 Task: Create Card Non-Functional Requirements Elicitation in Board Employee Engagement Strategies to Workspace Job Analysis and Design. Create Card Market Research Review in Board Product Prototyping to Workspace Job Analysis and Design. Create Card Non-Functional Requirements Elicitation in Board Product Design and User Experience Optimization to Workspace Job Analysis and Design
Action: Mouse moved to (15, 246)
Screenshot: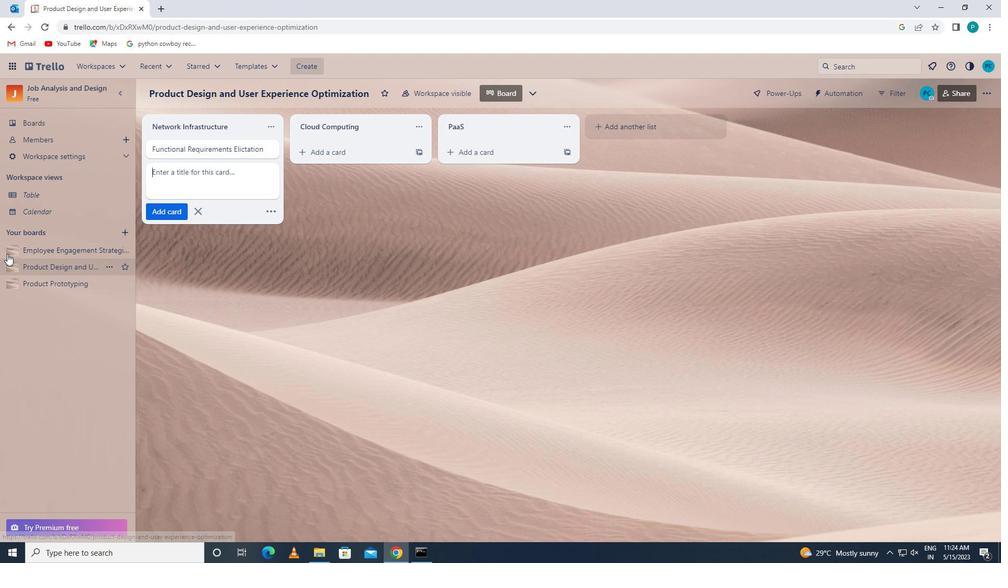 
Action: Mouse pressed left at (15, 246)
Screenshot: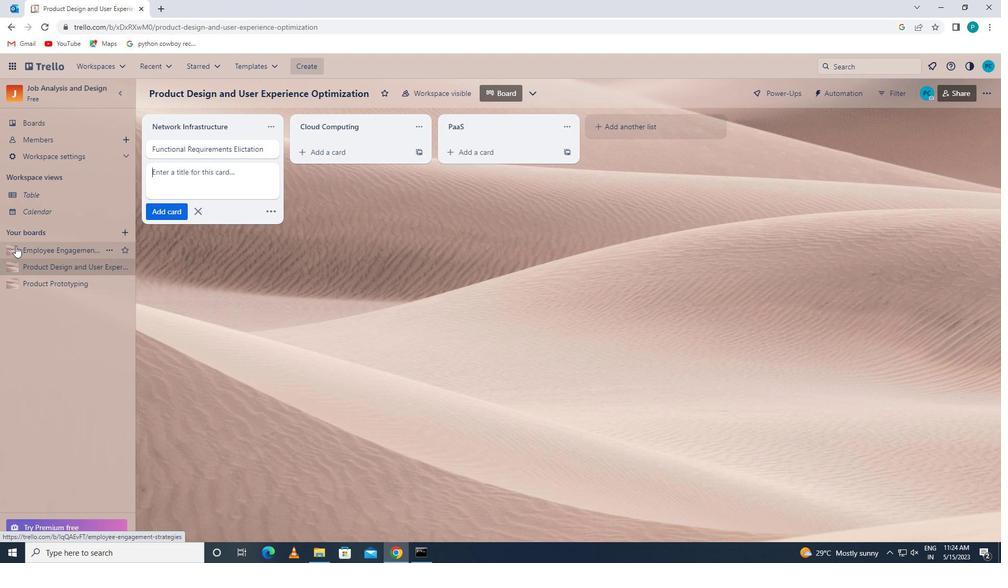 
Action: Mouse moved to (184, 166)
Screenshot: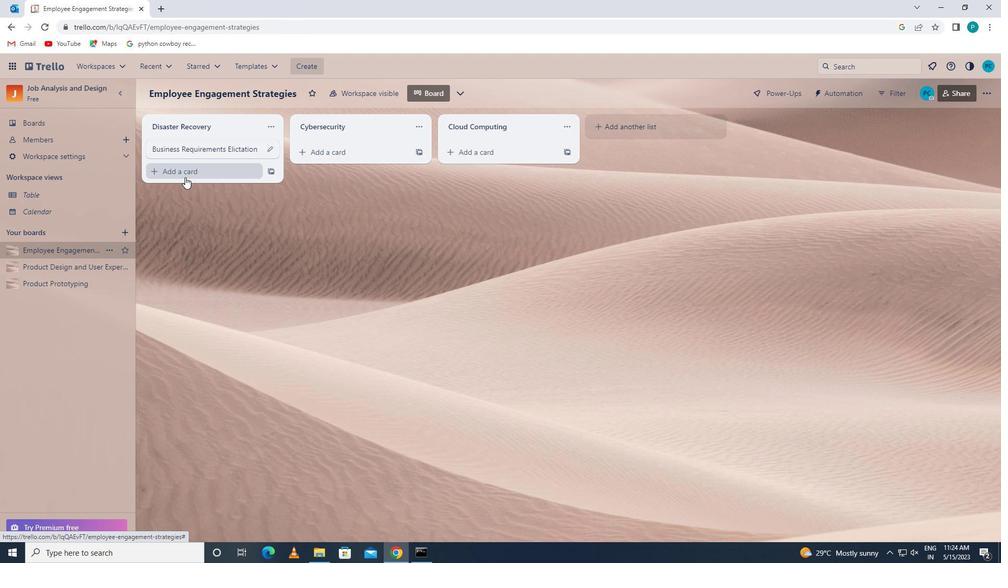 
Action: Mouse pressed left at (184, 166)
Screenshot: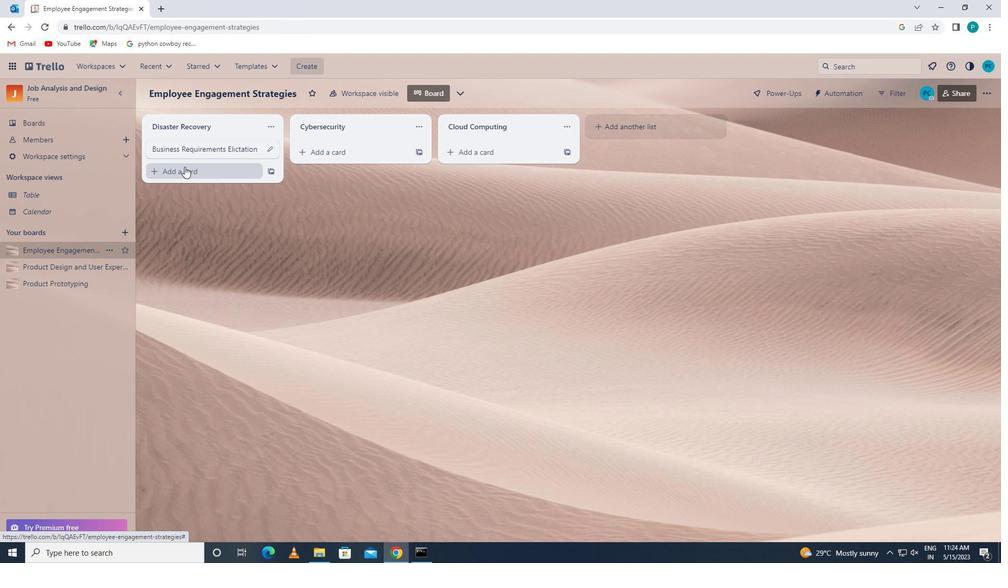 
Action: Mouse moved to (184, 166)
Screenshot: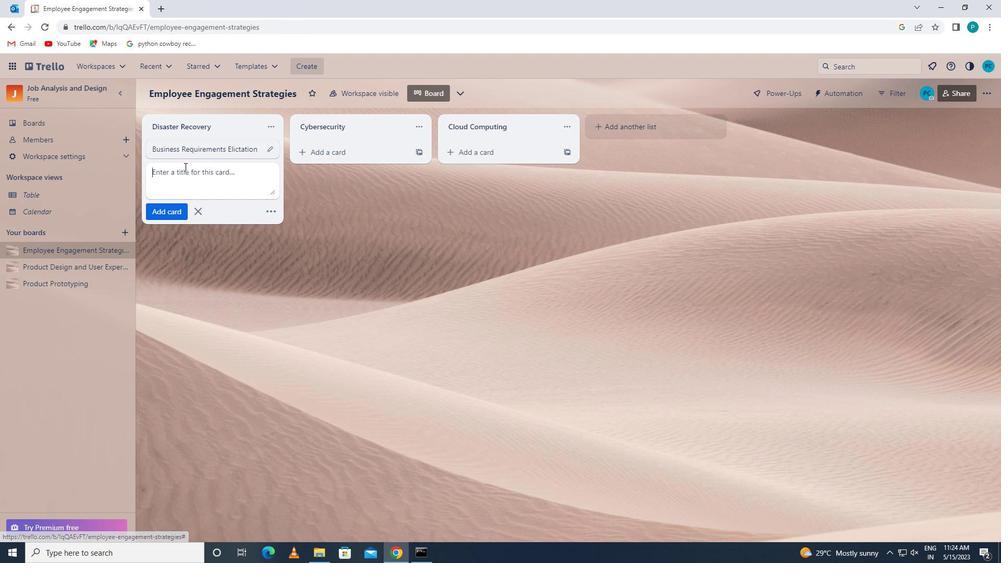 
Action: Key pressed <Key.caps_lock>m<Key.backspace><Key.caps_lock>n<Key.caps_lock>on-<Key.space><Key.caps_lock>f<Key.caps_lock>unctional<Key.space><Key.caps_lock>r<Key.caps_lock>equirements<Key.space><Key.caps_lock>e<Key.caps_lock>licitation
Screenshot: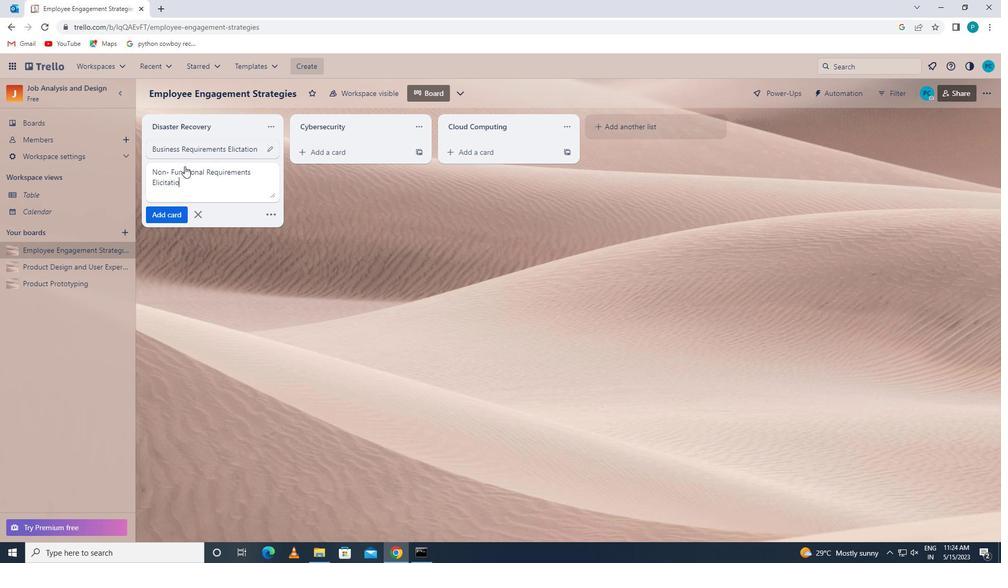 
Action: Mouse moved to (158, 207)
Screenshot: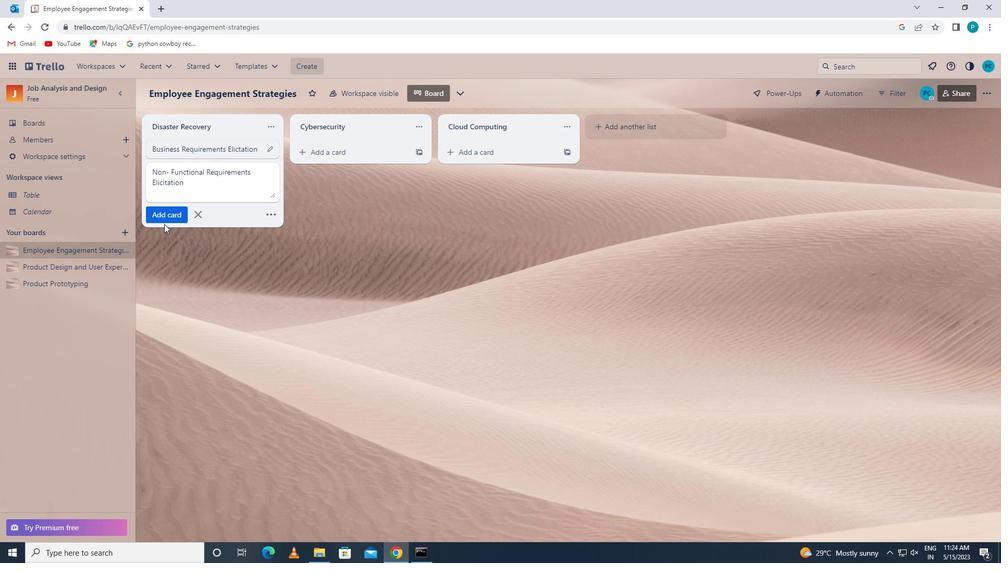
Action: Mouse pressed left at (158, 207)
Screenshot: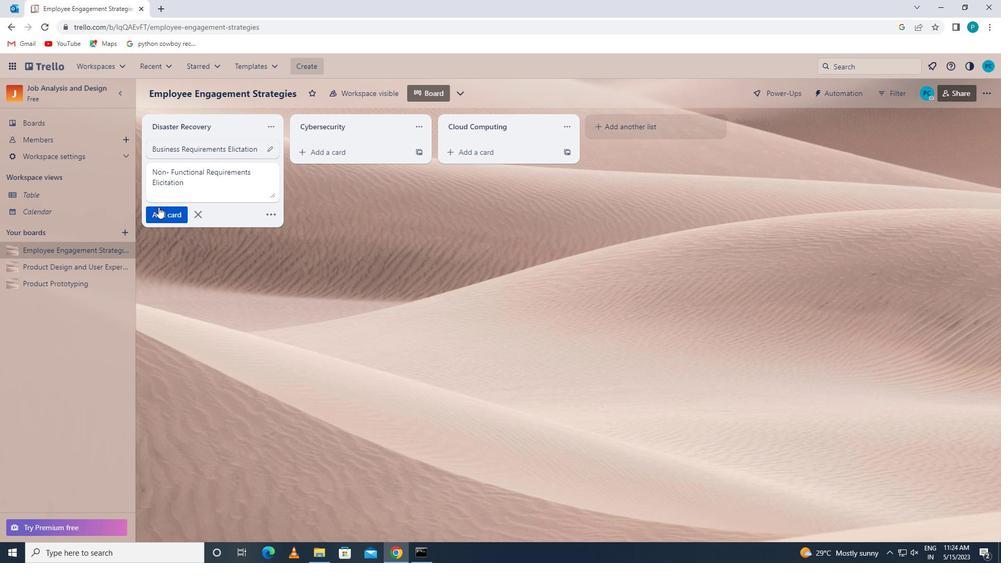 
Action: Mouse moved to (64, 284)
Screenshot: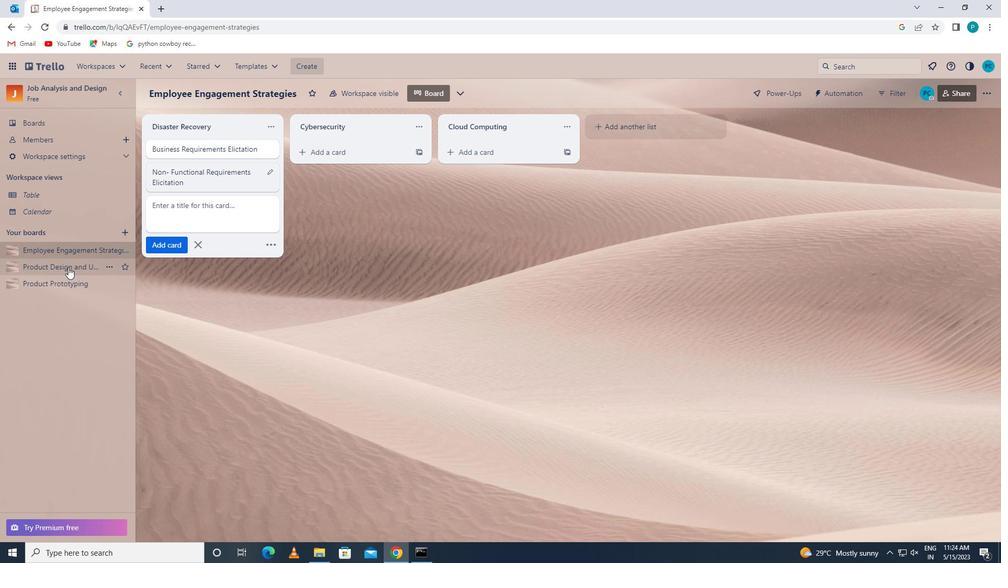 
Action: Mouse pressed left at (64, 284)
Screenshot: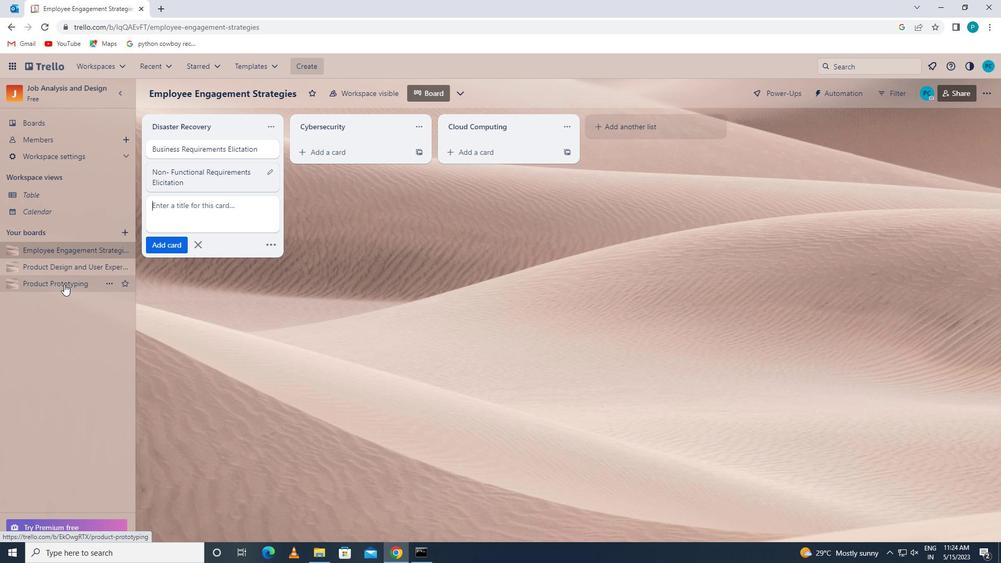 
Action: Mouse moved to (208, 174)
Screenshot: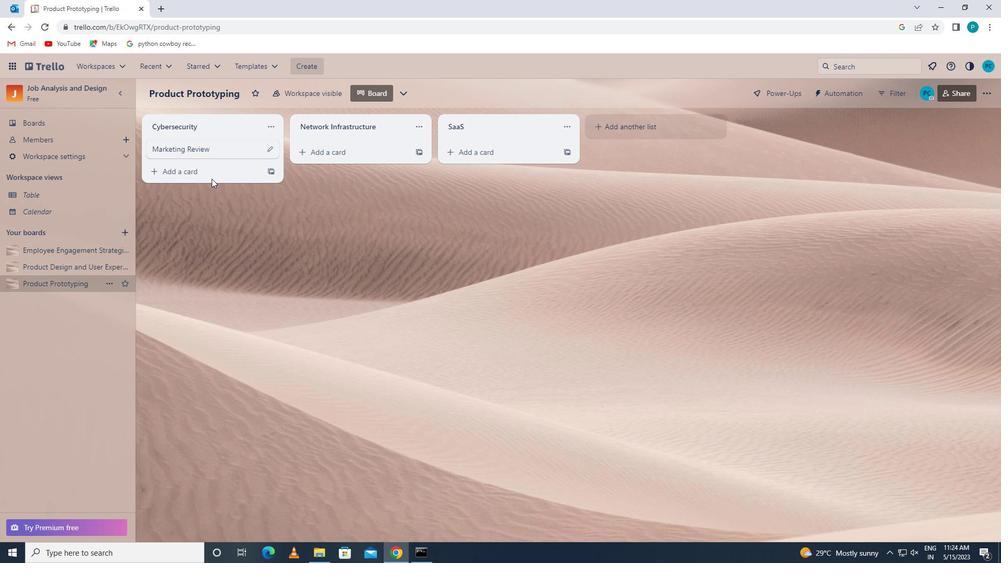 
Action: Mouse pressed left at (208, 174)
Screenshot: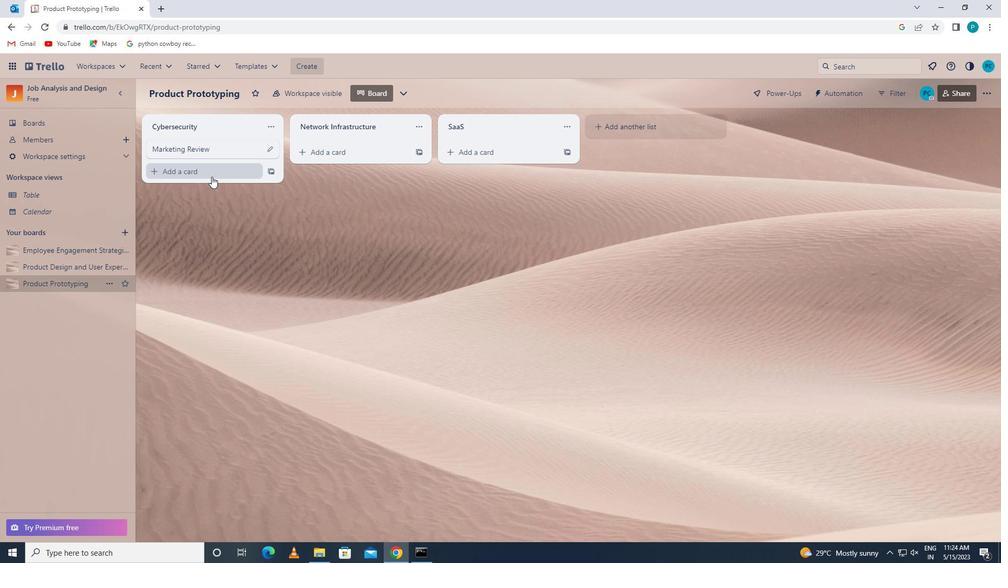 
Action: Key pressed <Key.caps_lock>
Screenshot: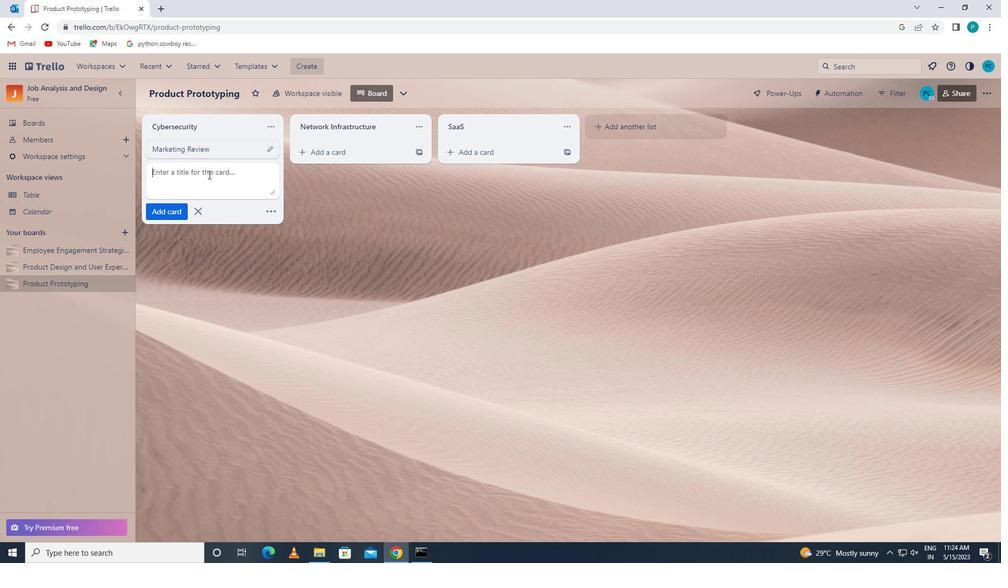 
Action: Mouse moved to (208, 174)
Screenshot: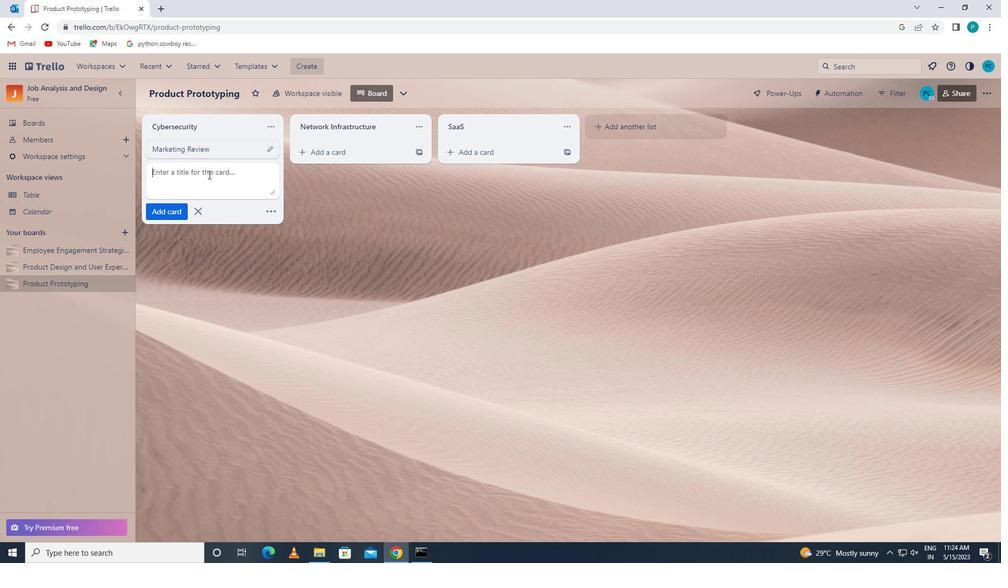 
Action: Key pressed m<Key.caps_lock>arket<Key.space><Key.caps_lock>r<Key.caps_lock>esearch<Key.space><Key.caps_lock>r<Key.caps_lock>eview
Screenshot: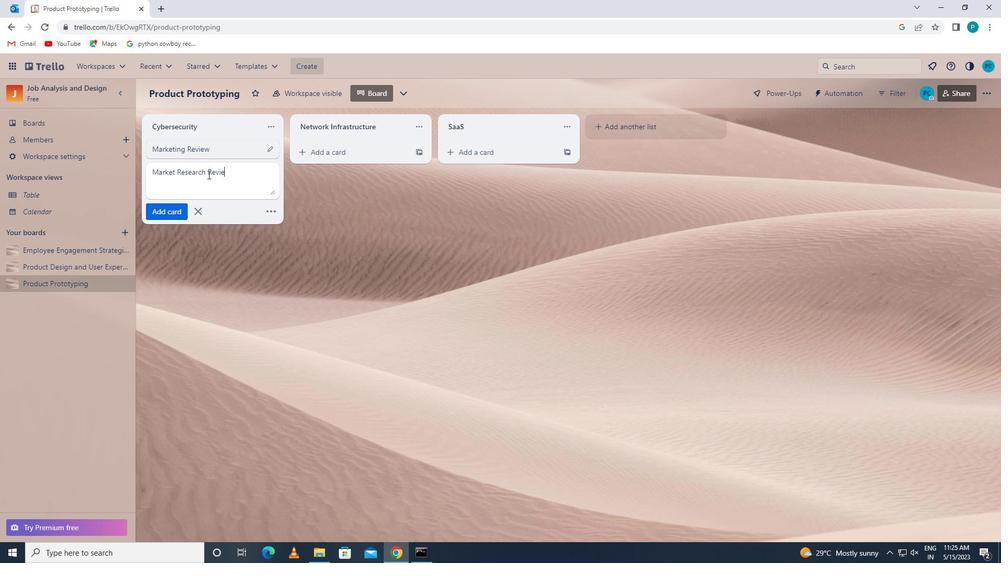 
Action: Mouse moved to (147, 214)
Screenshot: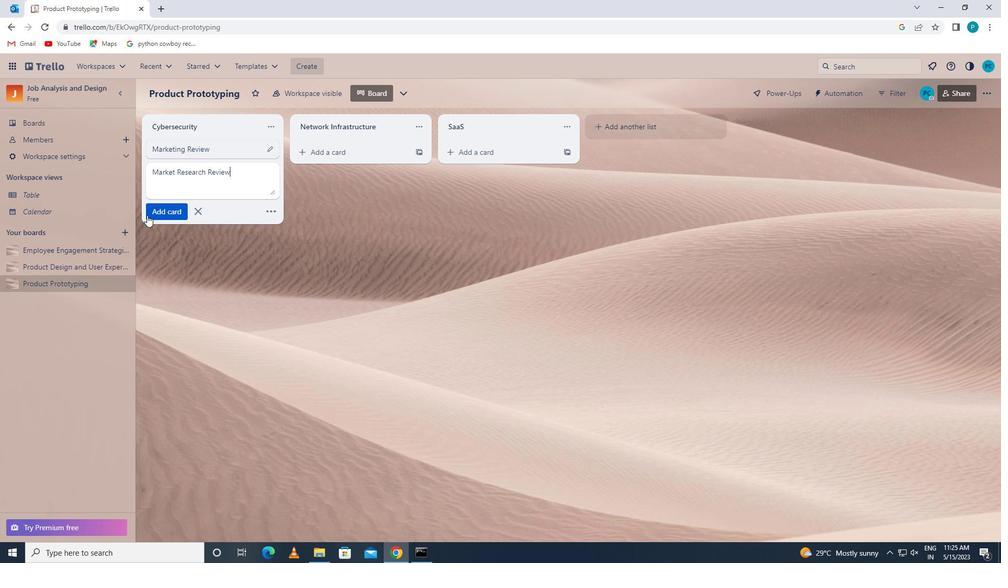 
Action: Mouse pressed left at (147, 214)
Screenshot: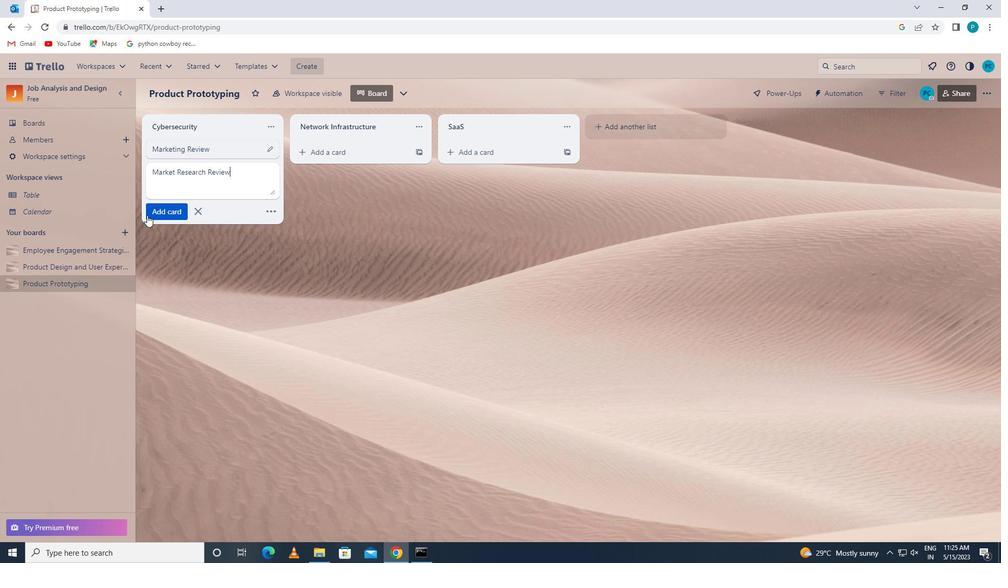 
Action: Mouse moved to (43, 269)
Screenshot: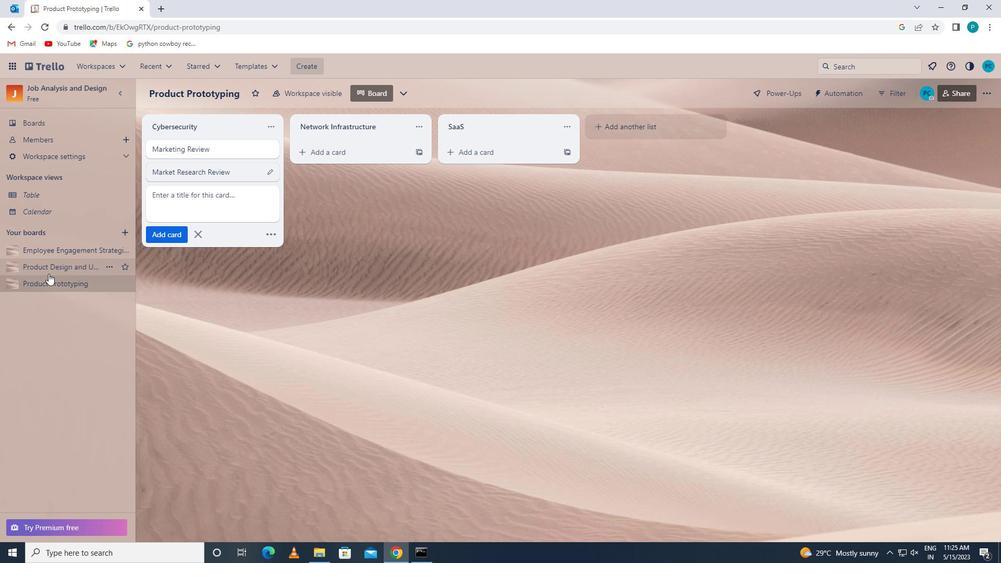 
Action: Mouse pressed left at (43, 269)
Screenshot: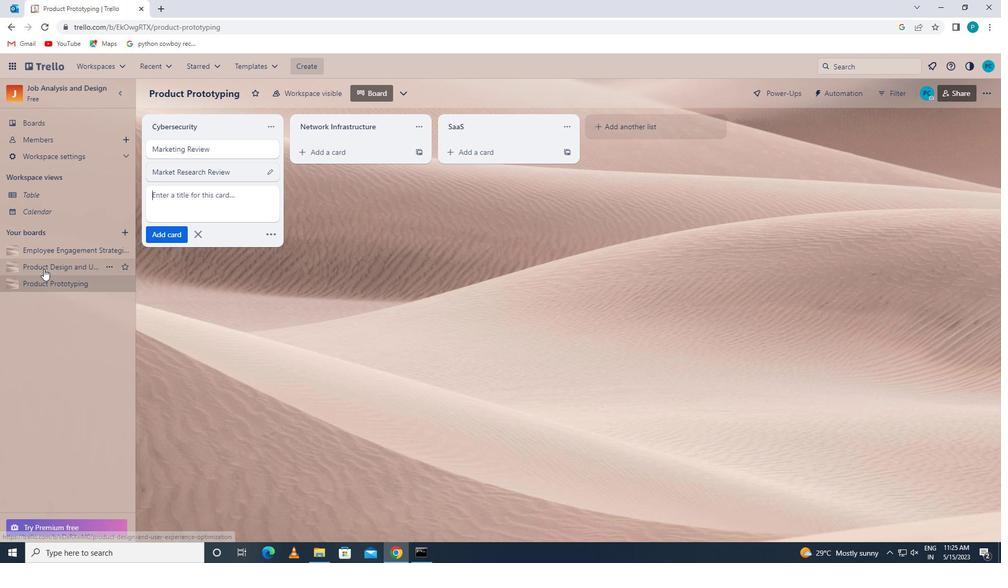 
Action: Mouse moved to (213, 173)
Screenshot: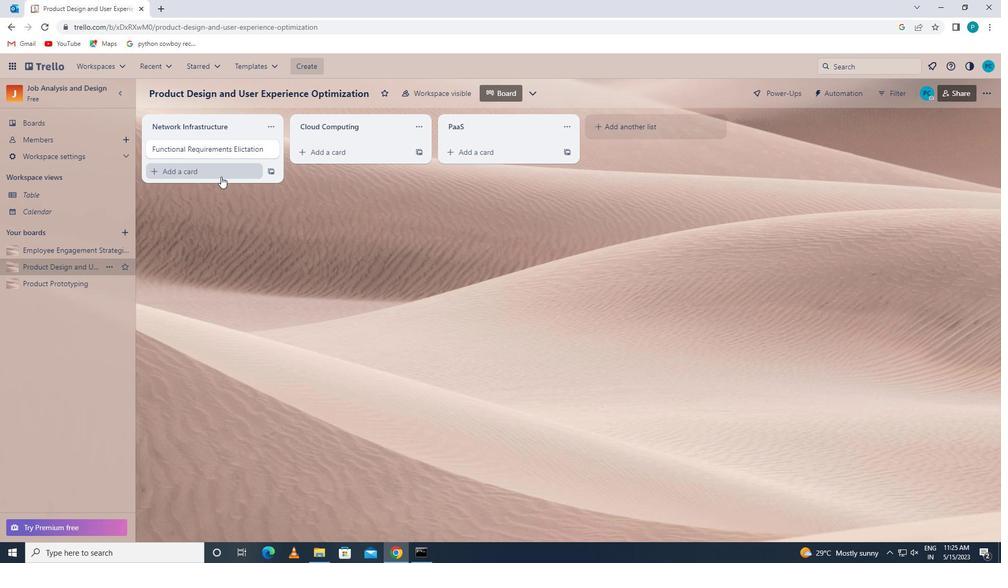 
Action: Mouse pressed left at (213, 173)
Screenshot: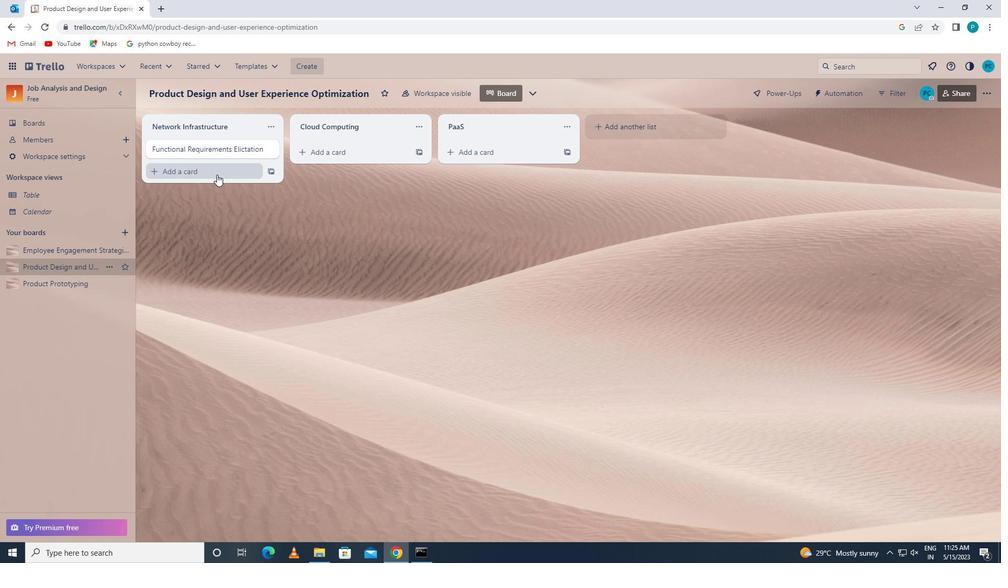 
Action: Key pressed <Key.caps_lock>n<Key.caps_lock>on<Key.space>-<Key.caps_lock>f<Key.caps_lock>unctional<Key.space><Key.caps_lock>r<Key.caps_lock>equirements<Key.space><Key.caps_lock>e<Key.caps_lock>lictation
Screenshot: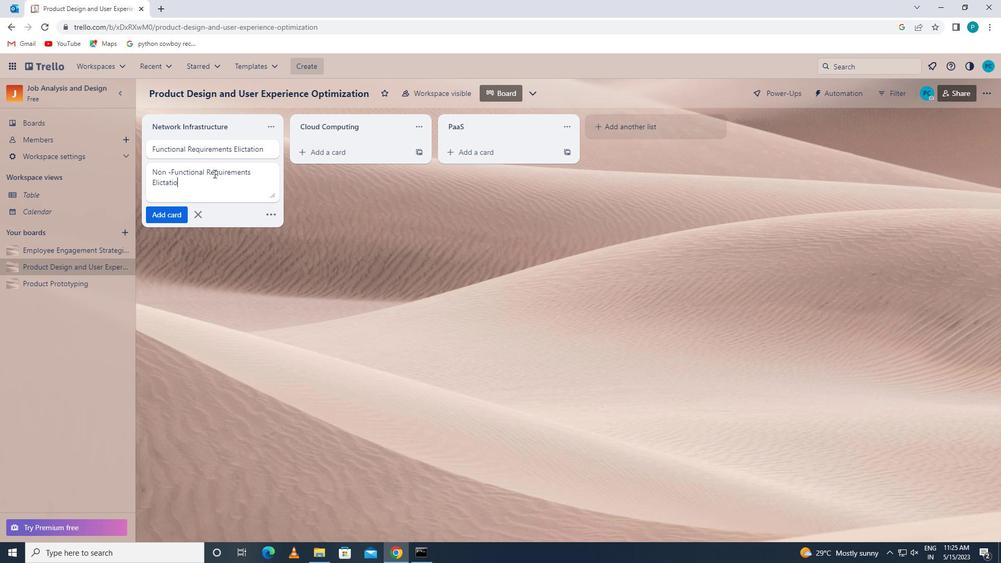 
Action: Mouse moved to (163, 208)
Screenshot: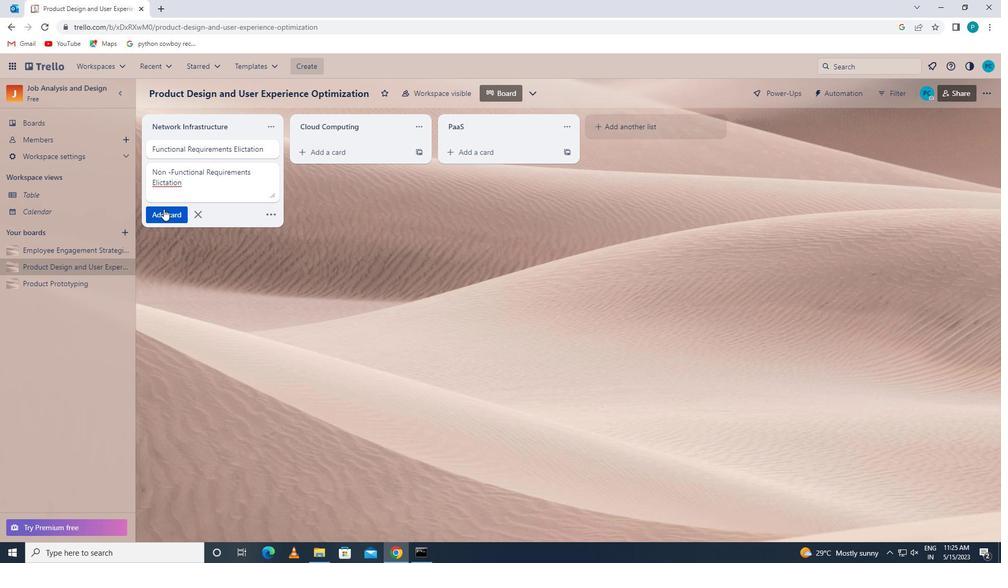 
Action: Mouse pressed left at (163, 208)
Screenshot: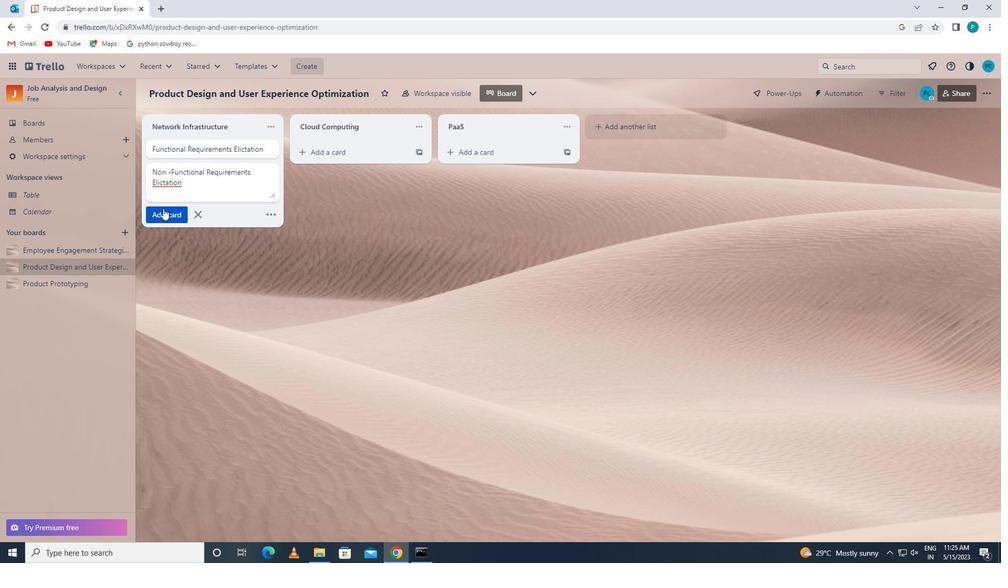 
